 Task: In the  document advertising.odt, change border color to  'Brown' and border width to  '1' Select the first Column and fill it with the color  Light Orange
Action: Mouse moved to (726, 85)
Screenshot: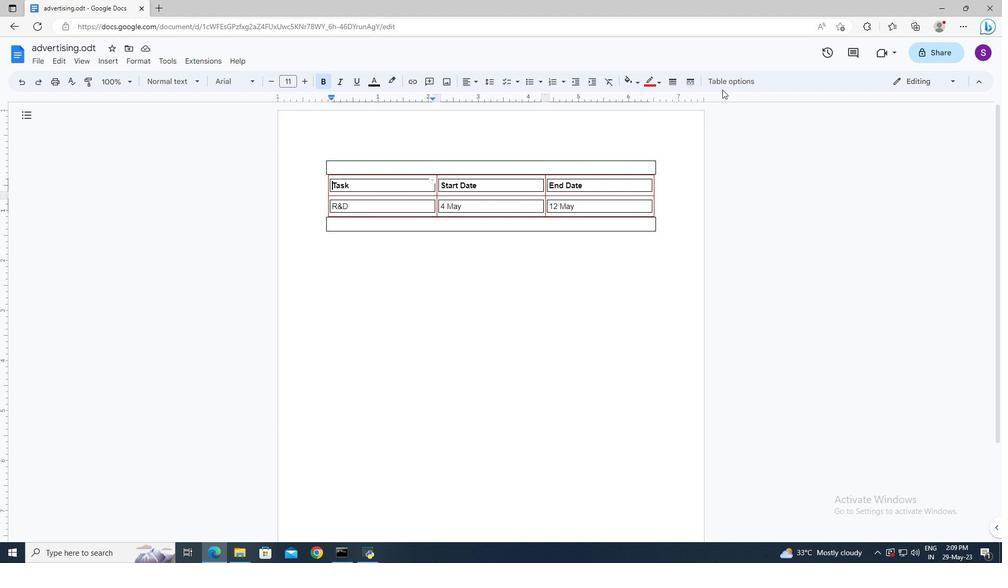 
Action: Mouse pressed left at (726, 85)
Screenshot: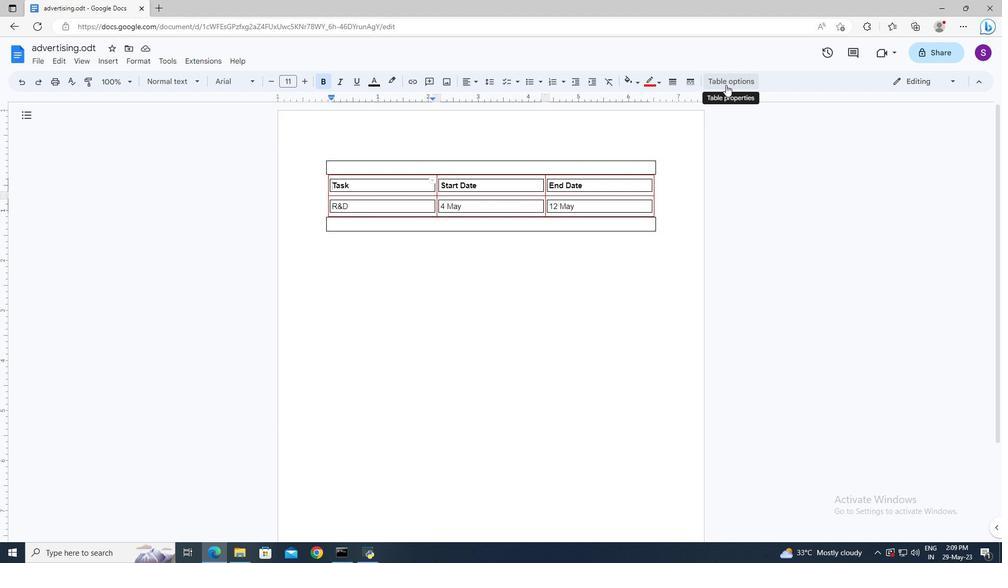 
Action: Mouse moved to (866, 289)
Screenshot: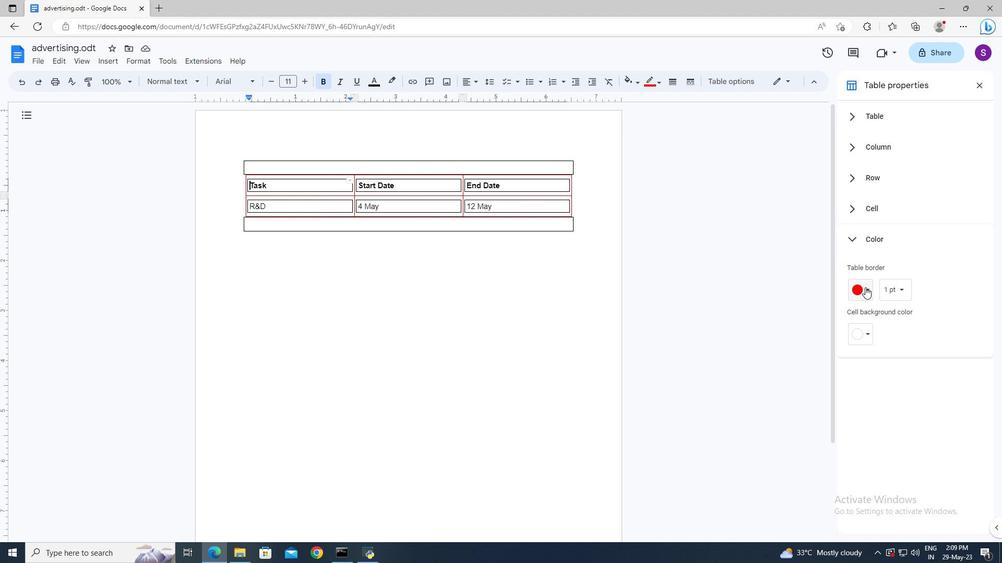 
Action: Mouse pressed left at (866, 289)
Screenshot: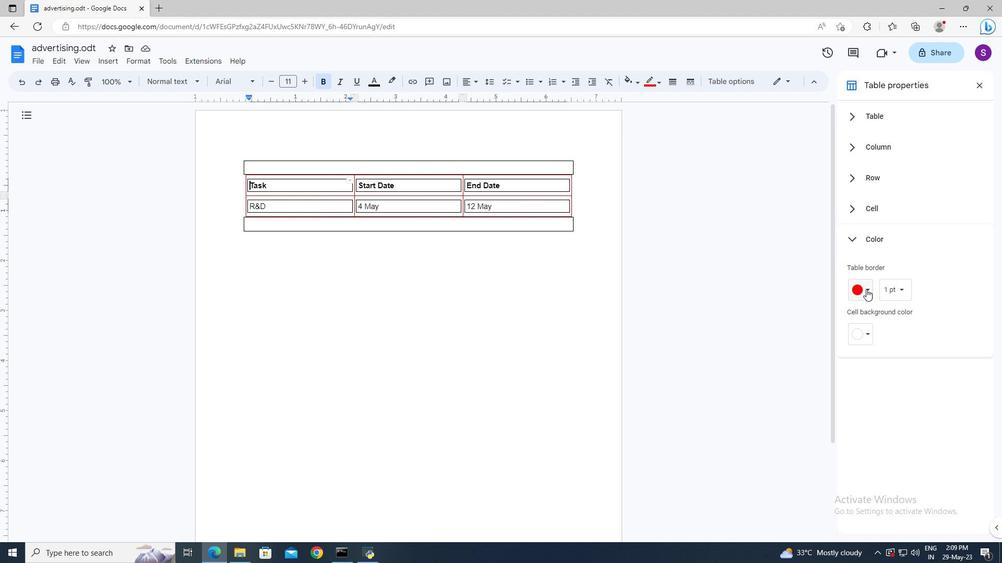 
Action: Mouse moved to (881, 390)
Screenshot: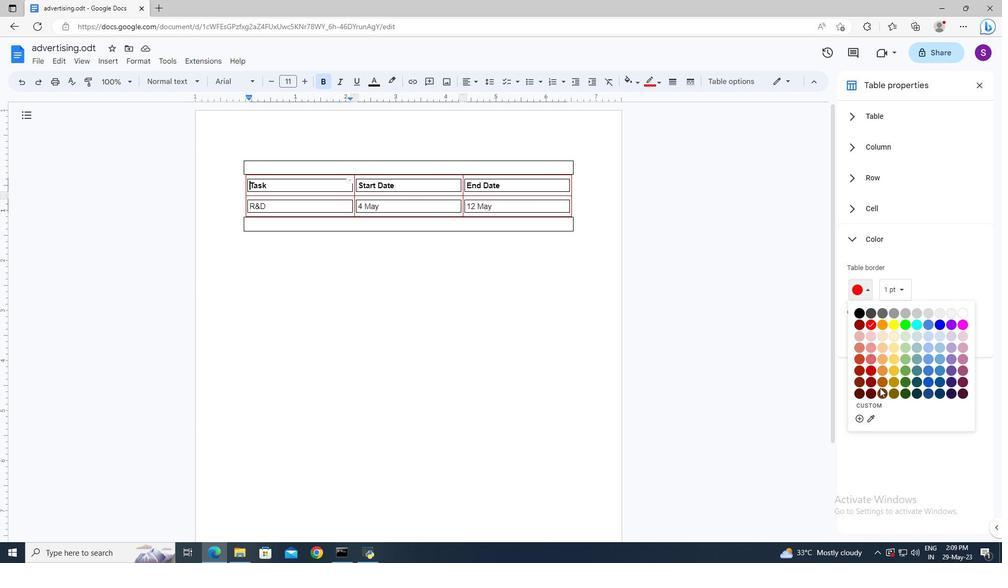 
Action: Mouse pressed left at (881, 390)
Screenshot: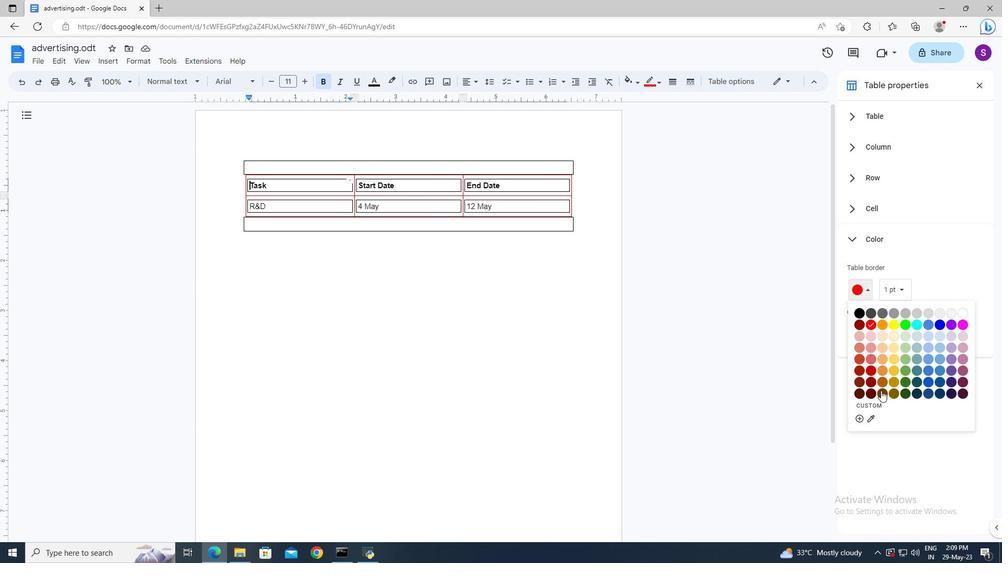 
Action: Mouse moved to (890, 292)
Screenshot: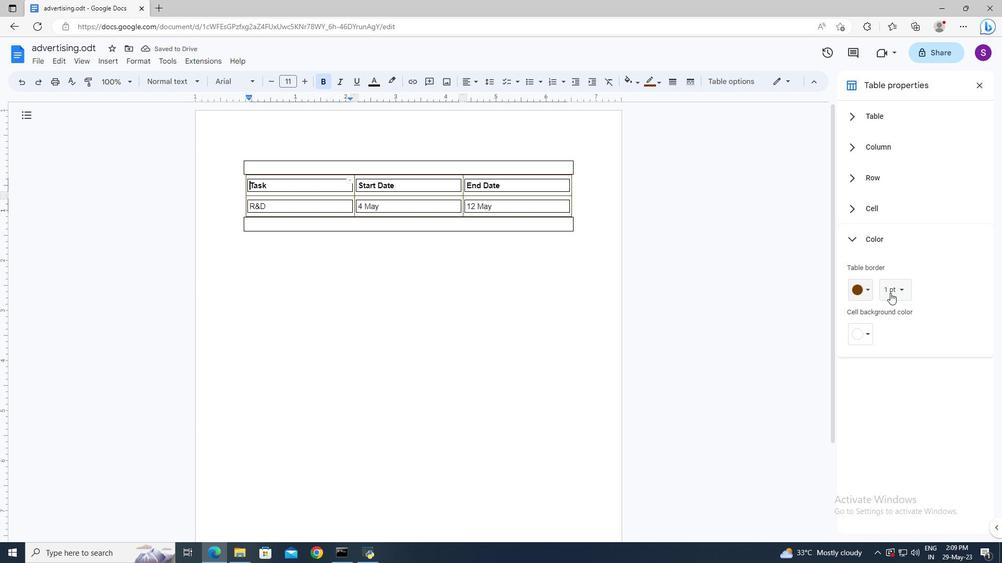 
Action: Mouse pressed left at (890, 292)
Screenshot: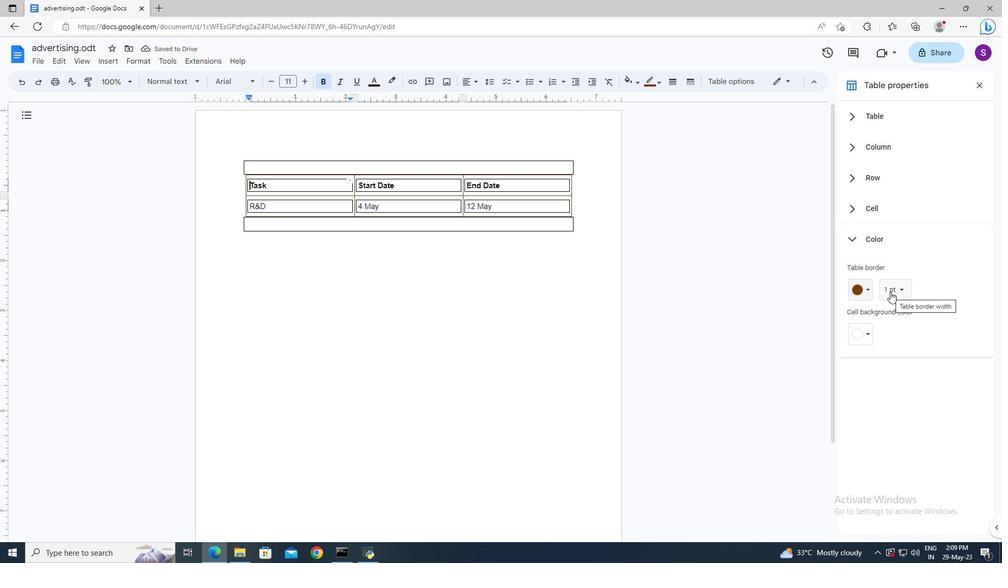 
Action: Mouse moved to (892, 288)
Screenshot: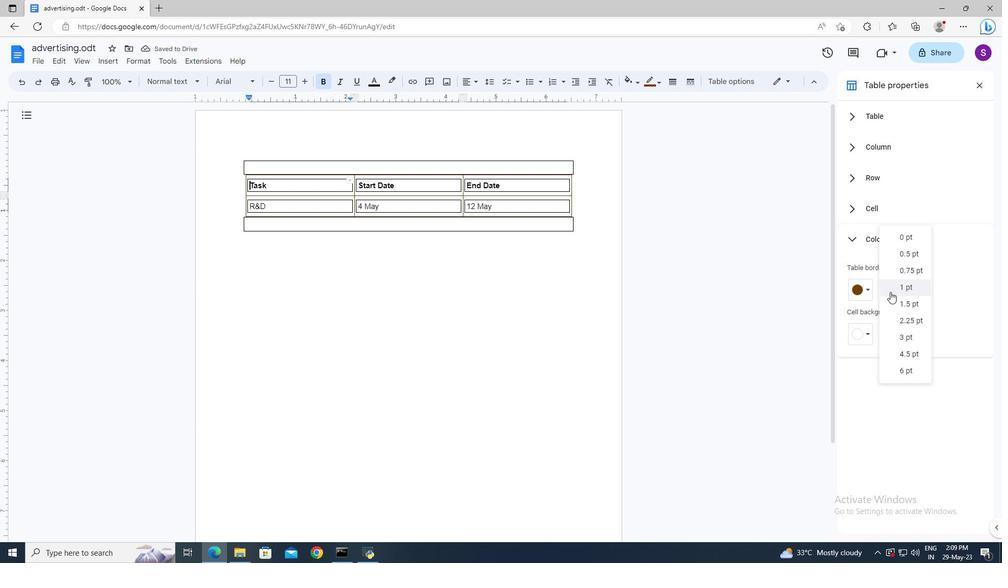 
Action: Mouse pressed left at (892, 288)
Screenshot: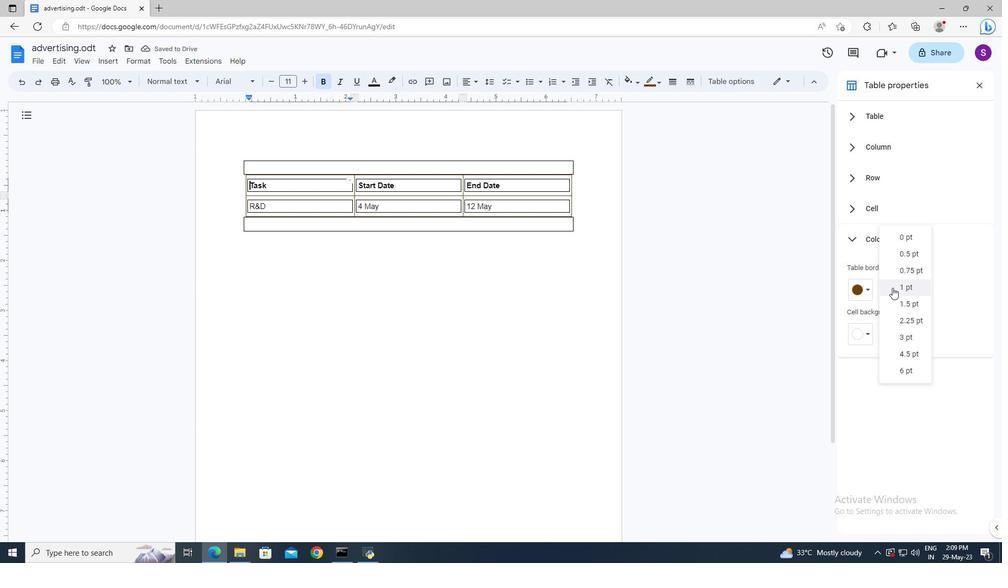 
Action: Mouse moved to (250, 184)
Screenshot: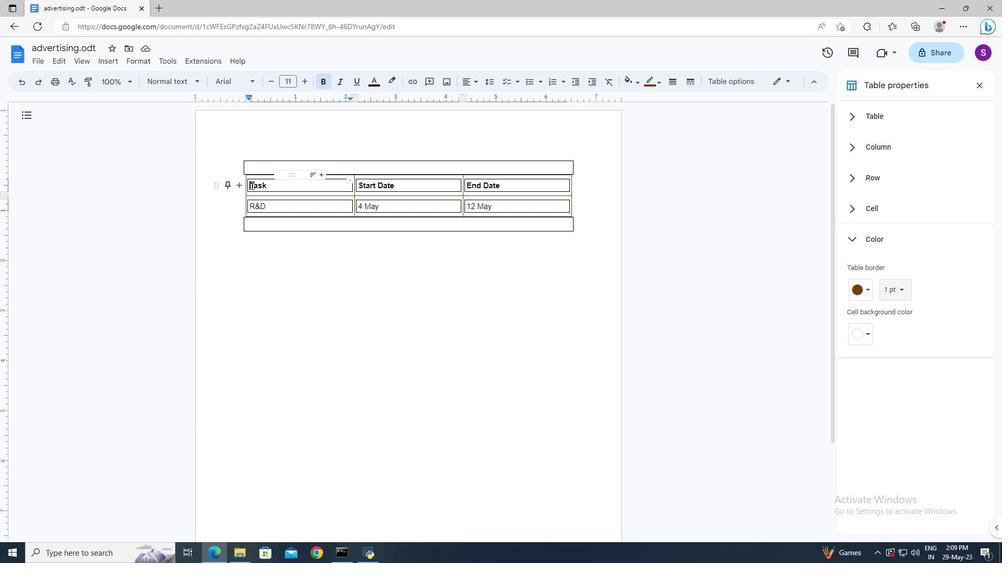 
Action: Mouse pressed left at (250, 184)
Screenshot: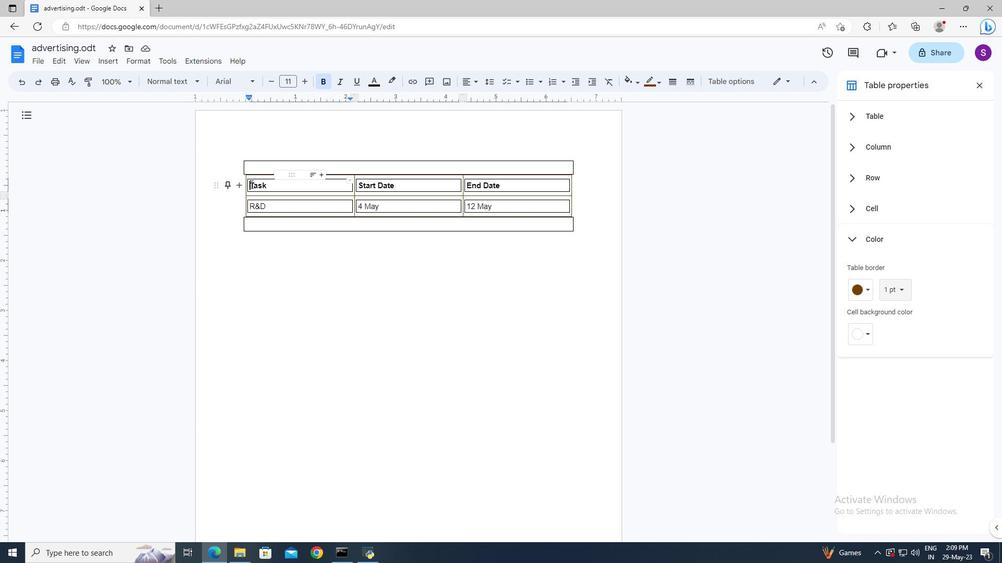 
Action: Key pressed <Key.shift><Key.right><Key.right><Key.right><Key.right><Key.right><Key.right>
Screenshot: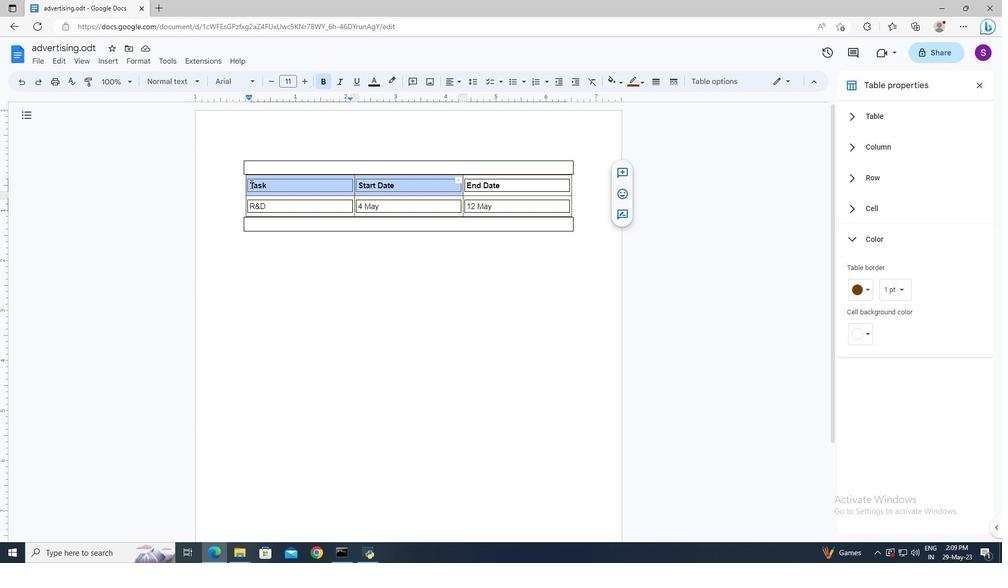 
Action: Mouse moved to (619, 86)
Screenshot: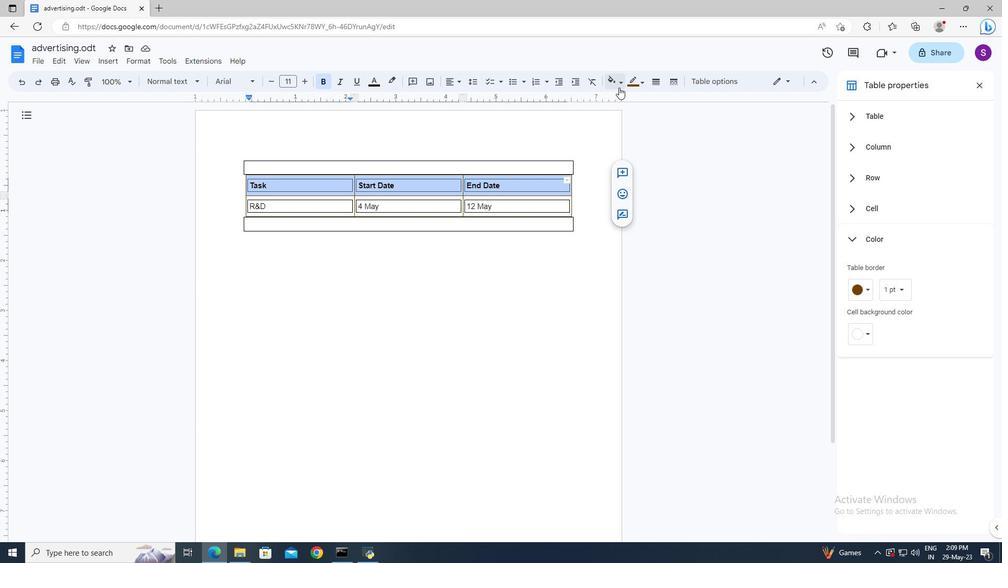 
Action: Mouse pressed left at (619, 86)
Screenshot: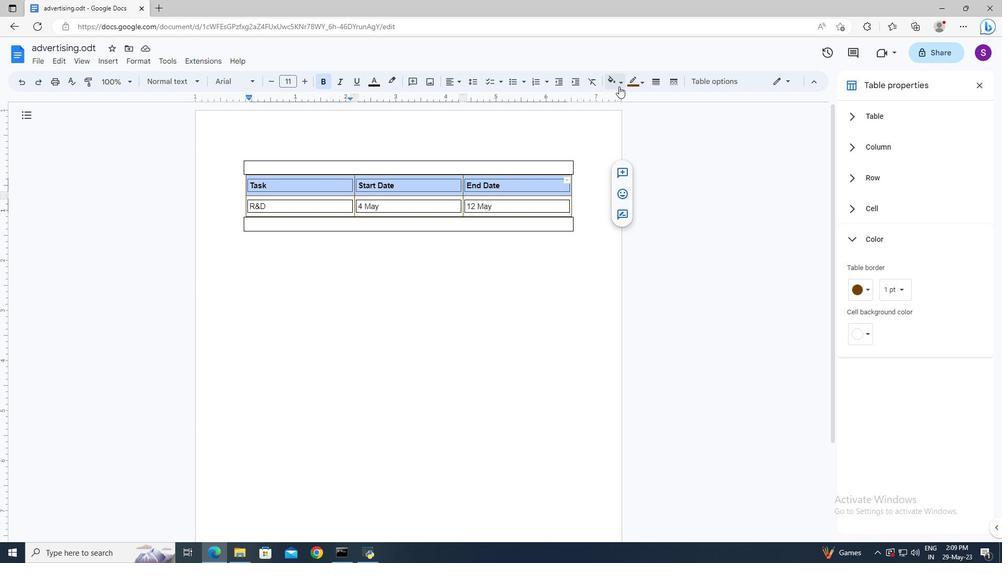 
Action: Mouse moved to (641, 164)
Screenshot: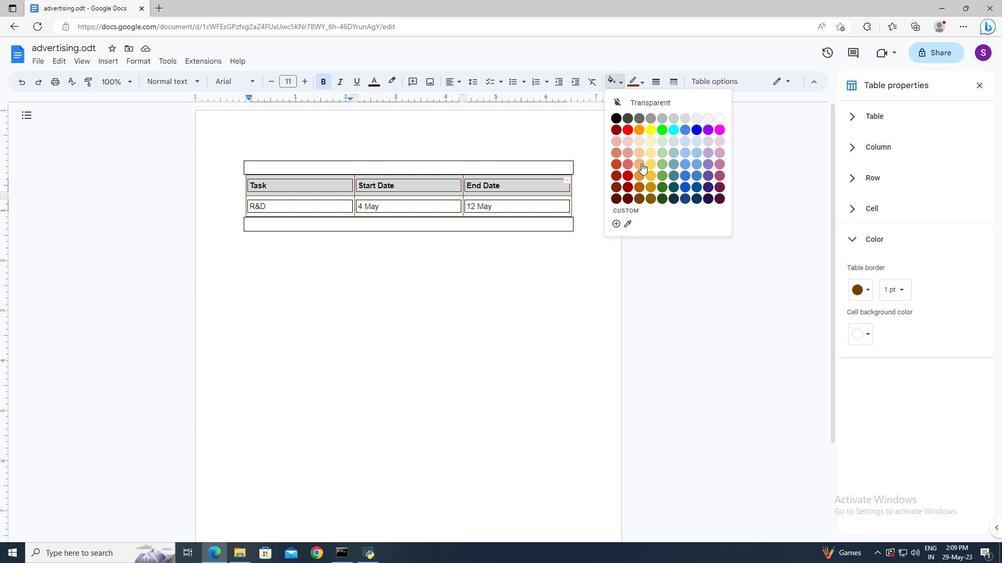 
Action: Mouse pressed left at (641, 164)
Screenshot: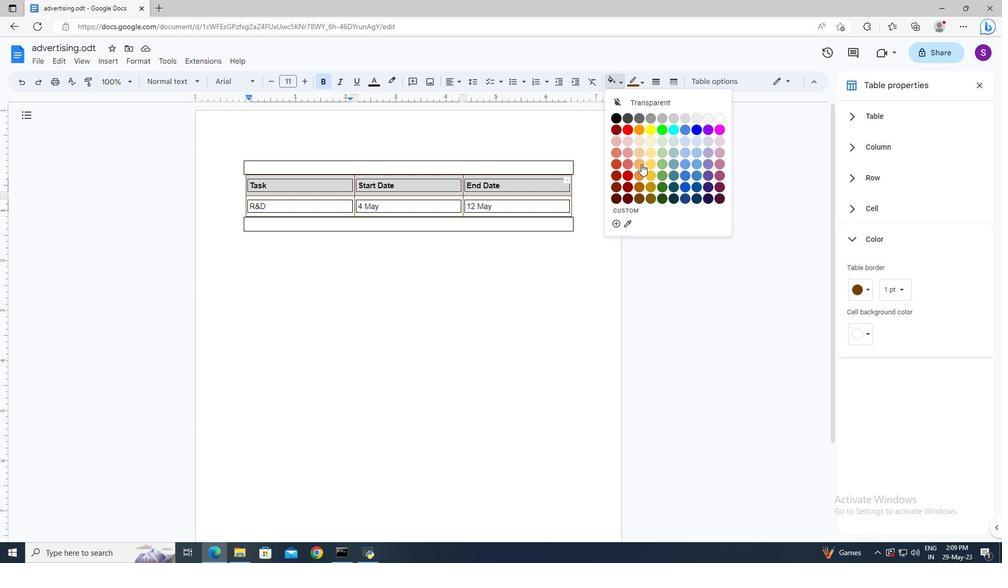 
Action: Mouse moved to (577, 263)
Screenshot: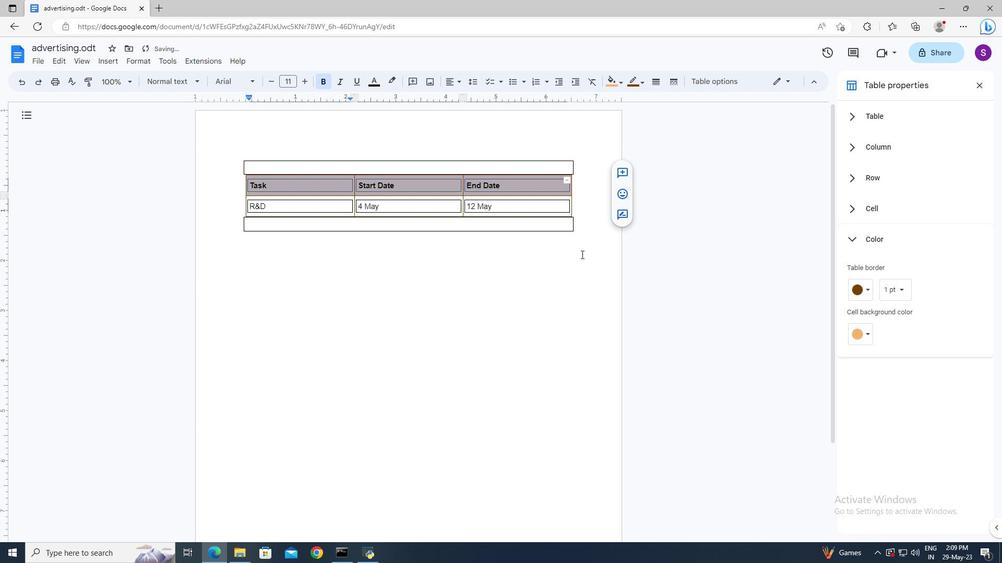 
Action: Mouse pressed left at (577, 263)
Screenshot: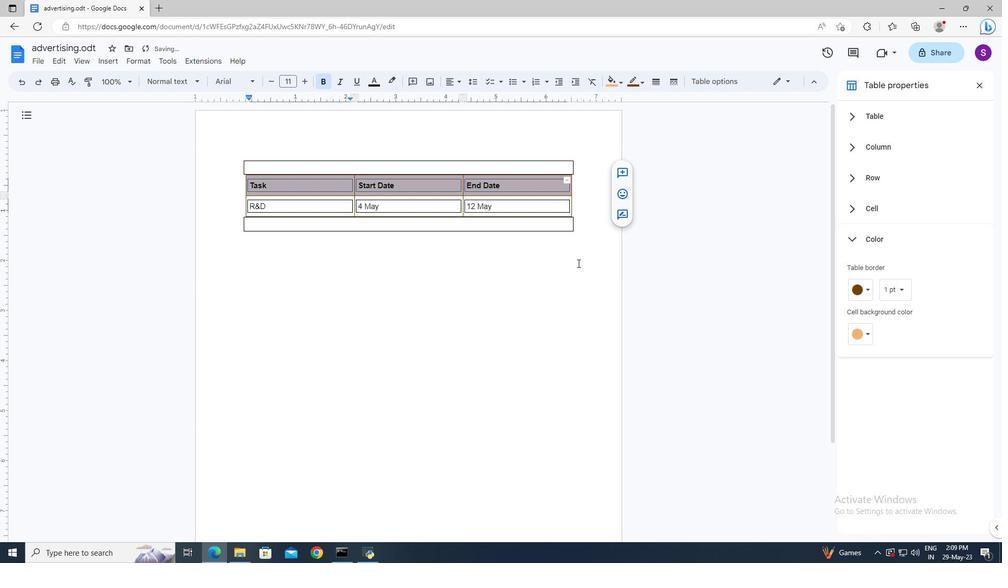 
Action: Mouse moved to (577, 264)
Screenshot: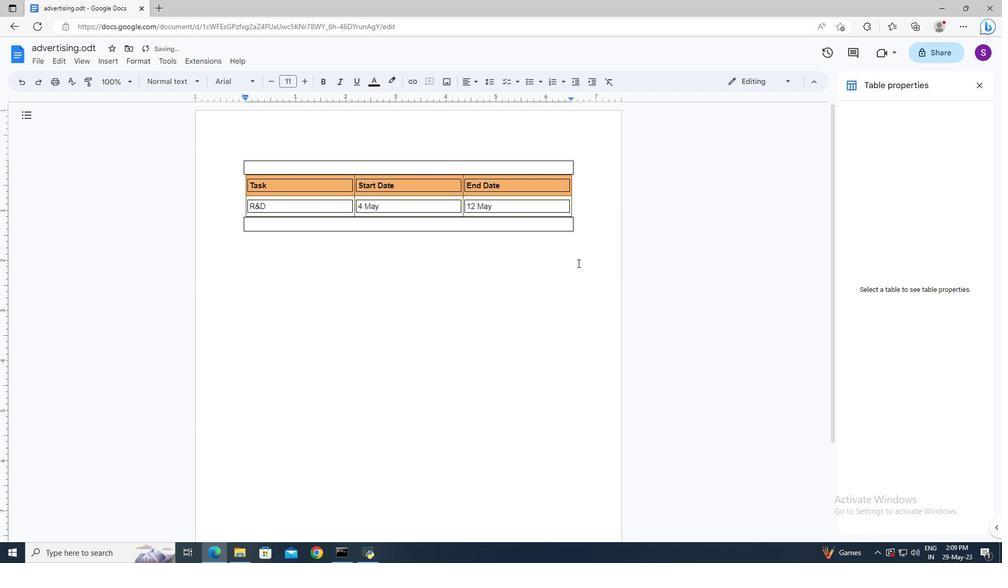
